 Task: Change 'abc' to ,abc'
Action: Mouse pressed left at (386, 205)
Screenshot: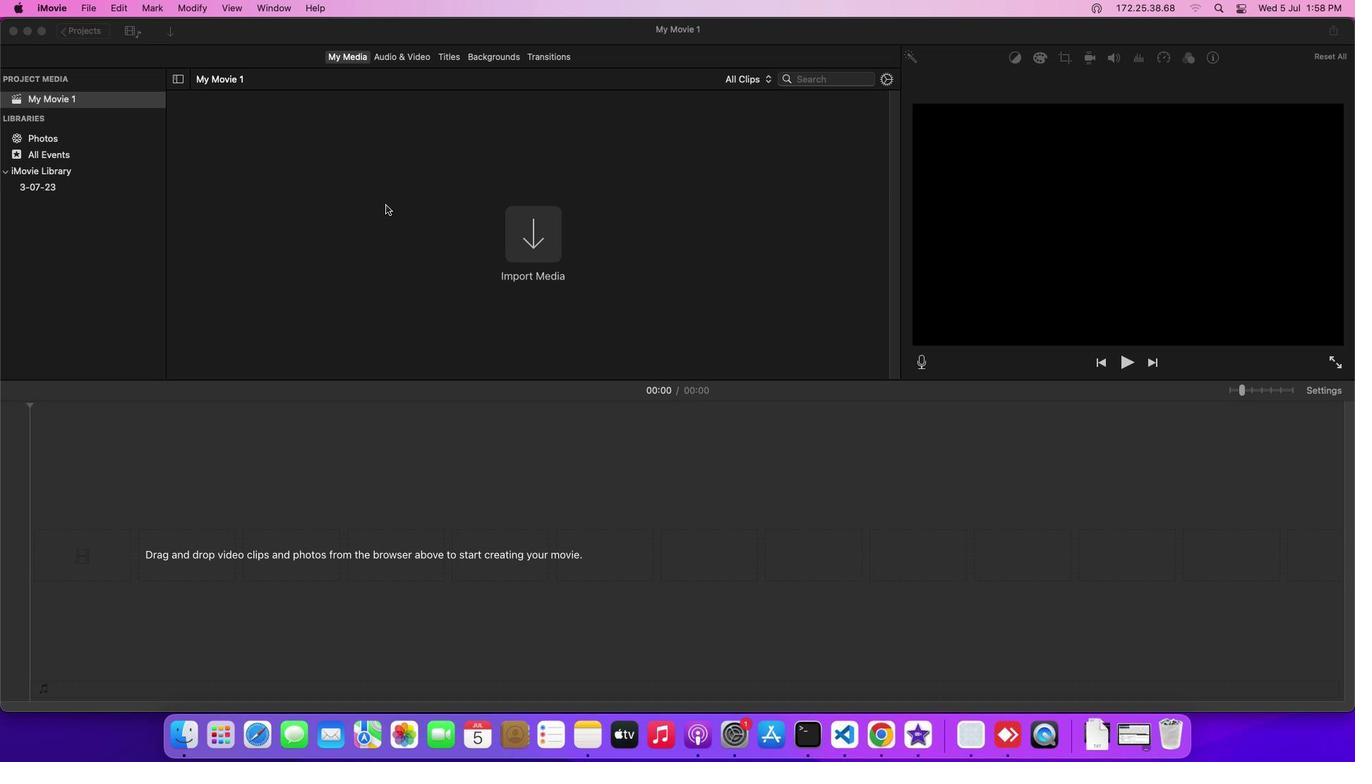 
Action: Mouse moved to (48, 2)
Screenshot: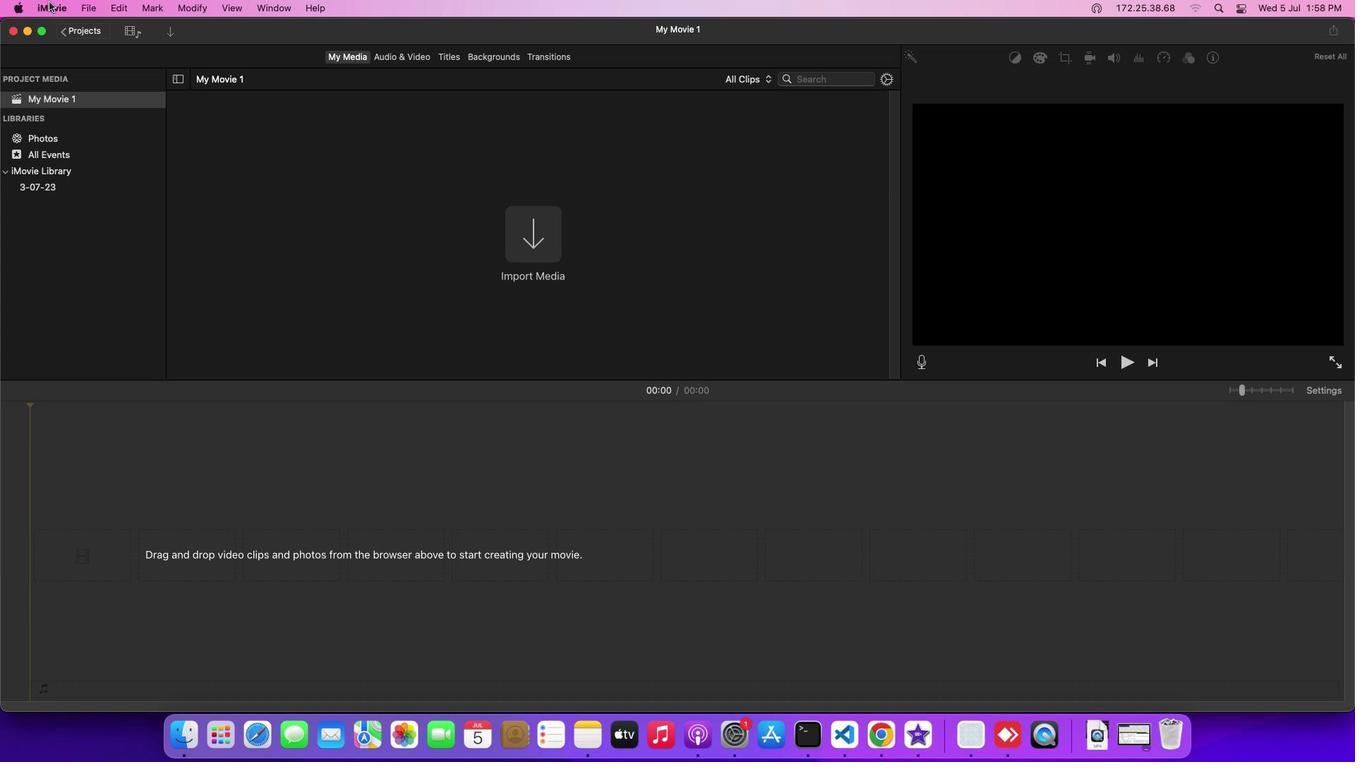 
Action: Mouse pressed left at (48, 2)
Screenshot: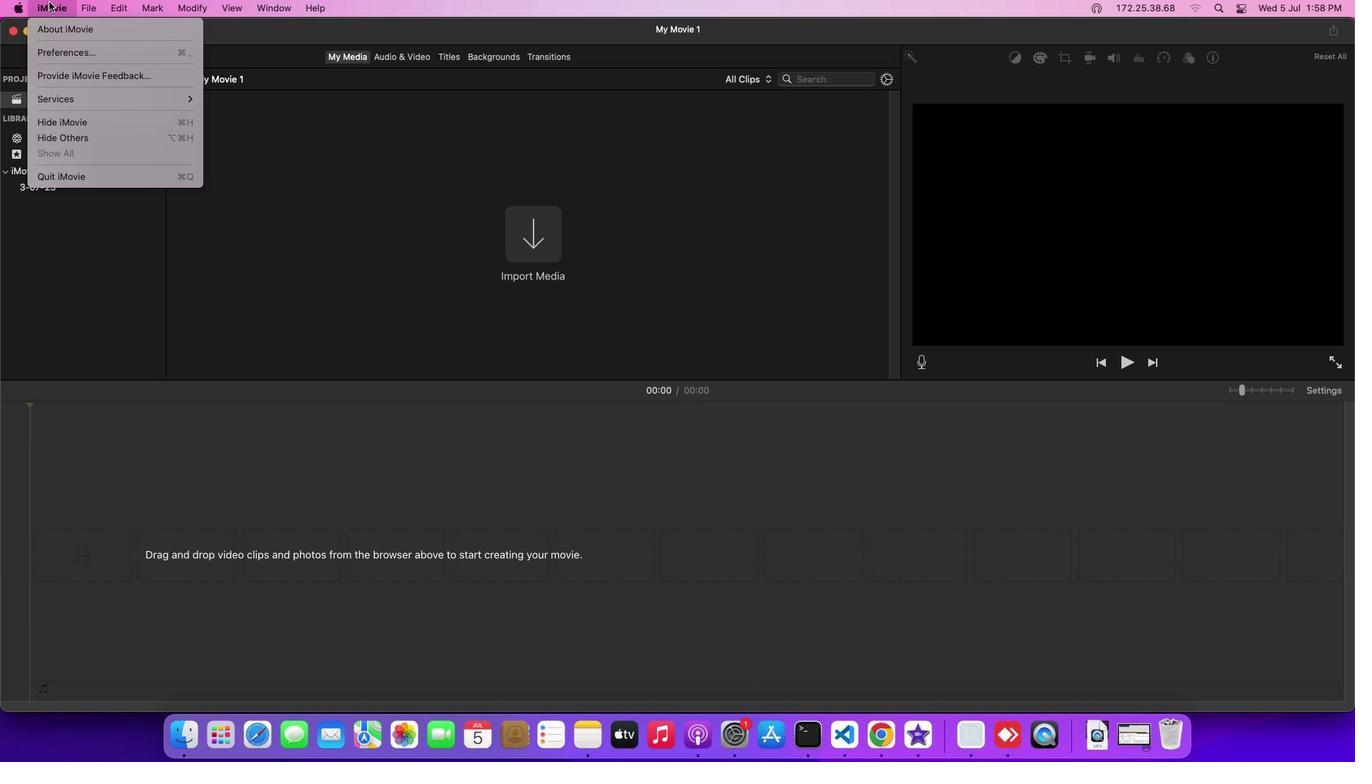 
Action: Mouse moved to (80, 95)
Screenshot: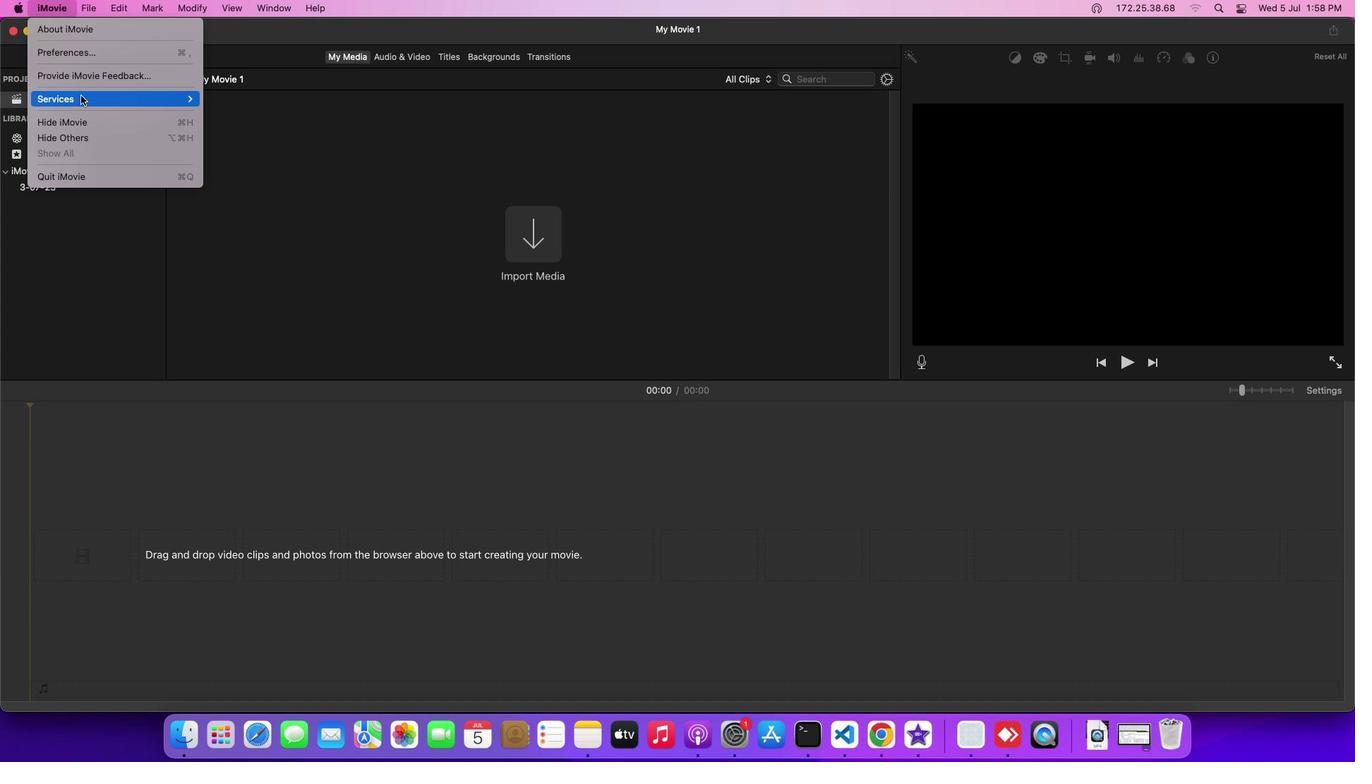 
Action: Mouse pressed left at (80, 95)
Screenshot: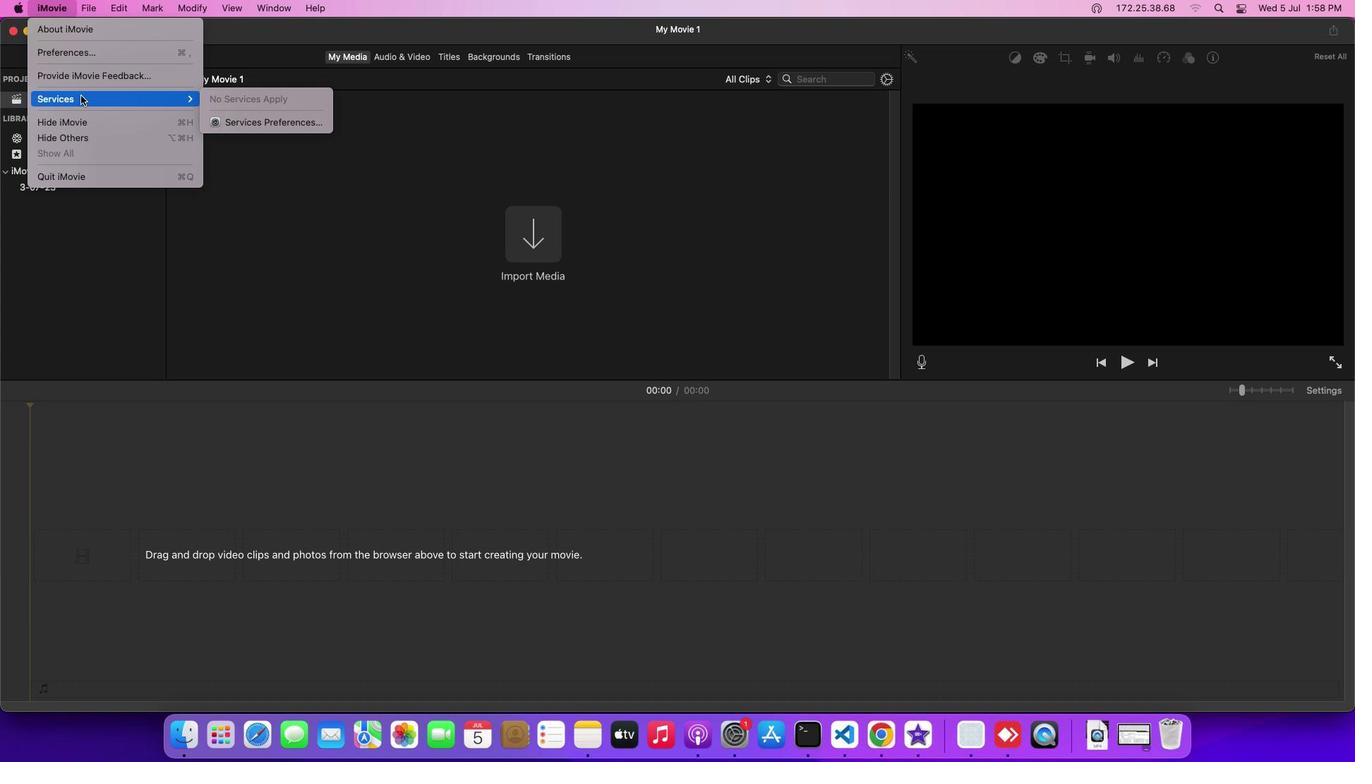 
Action: Mouse moved to (247, 120)
Screenshot: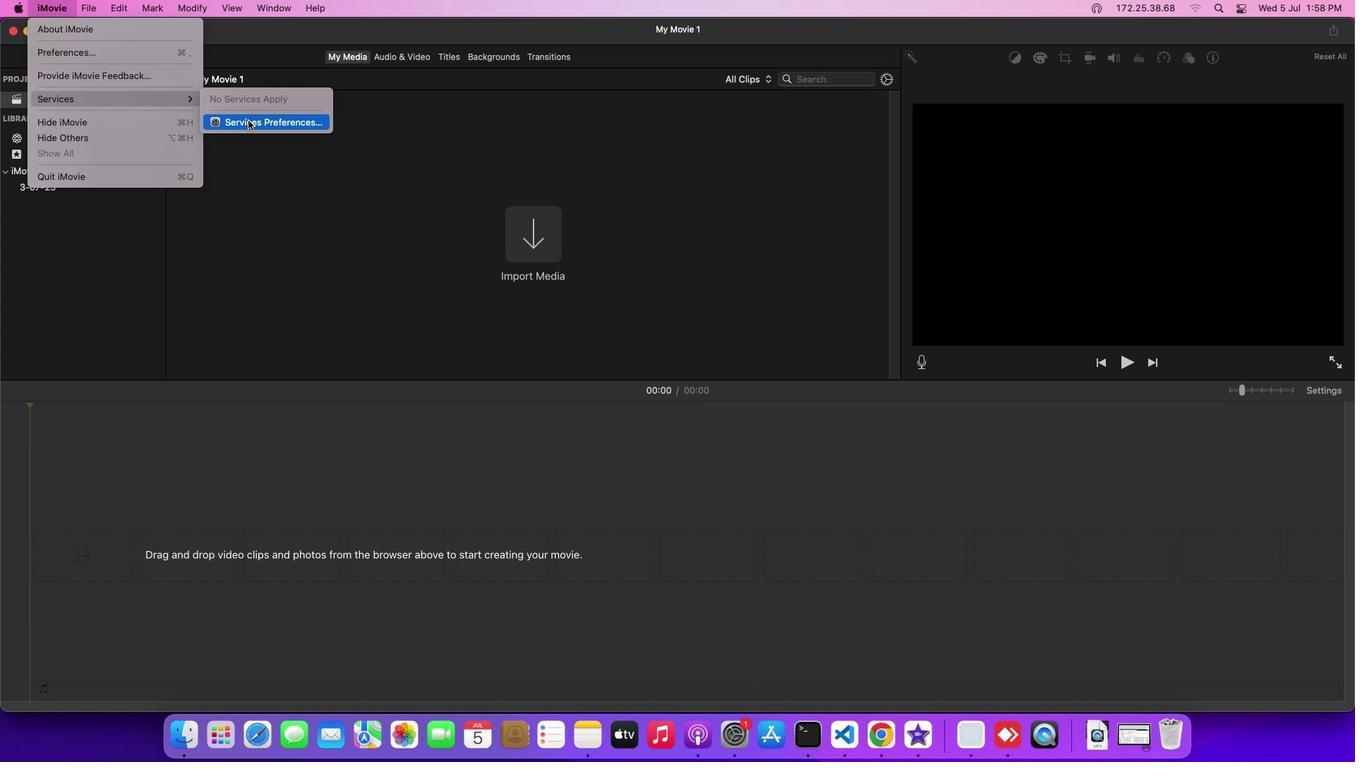 
Action: Mouse pressed left at (247, 120)
Screenshot: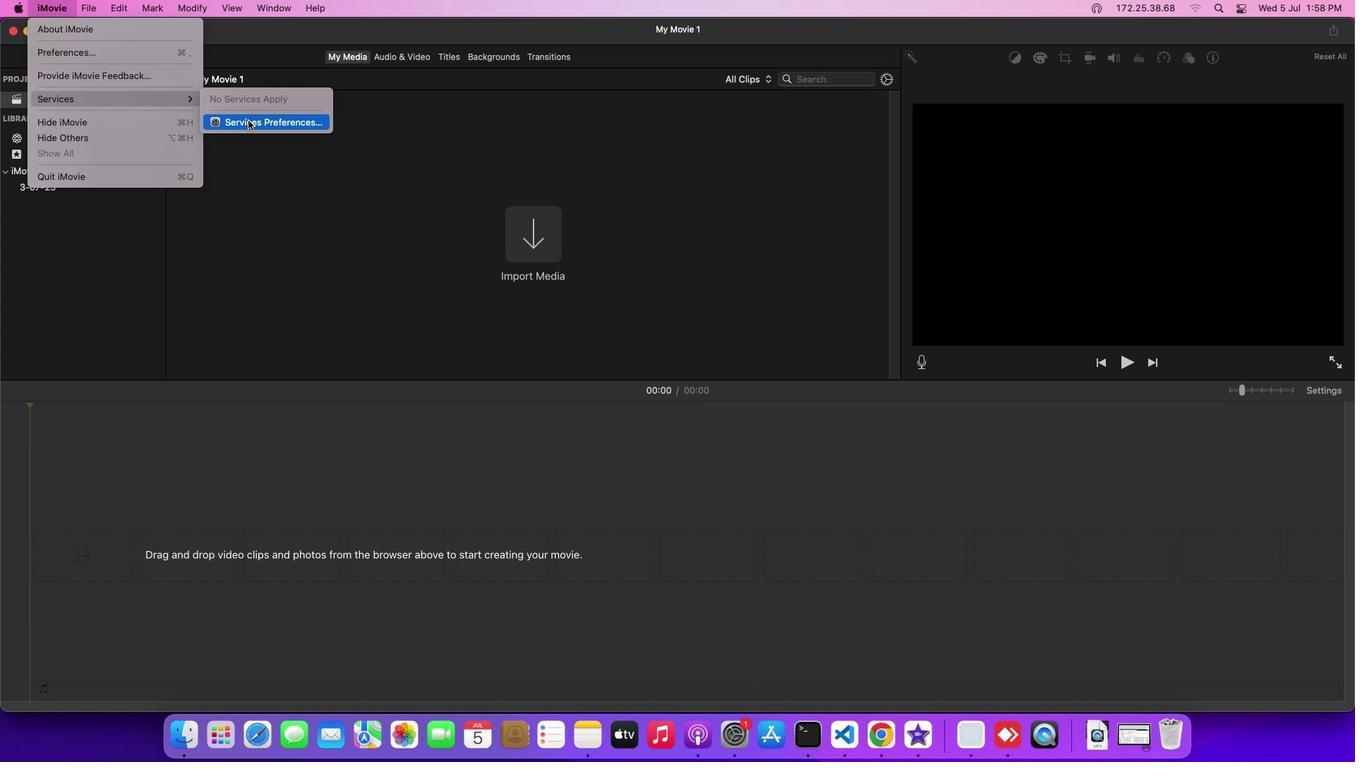 
Action: Mouse moved to (720, 211)
Screenshot: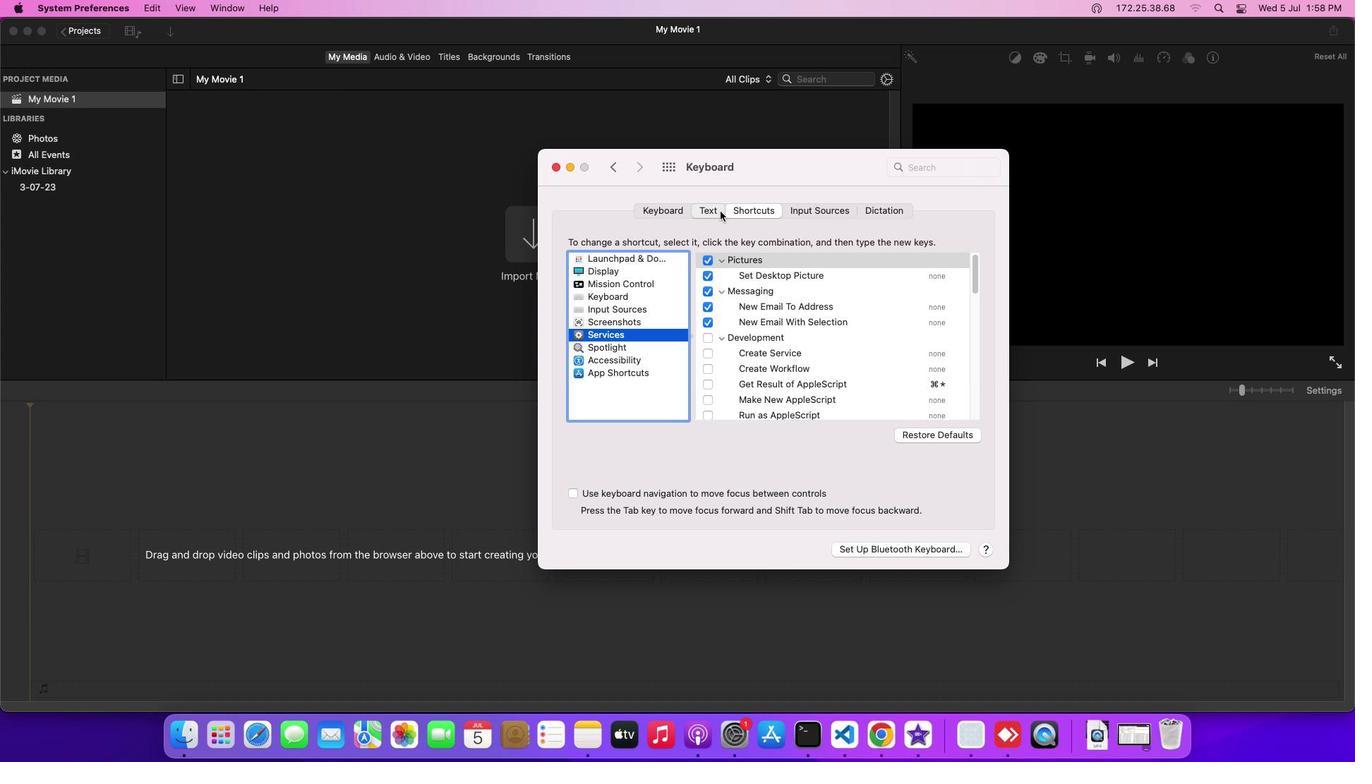
Action: Mouse pressed left at (720, 211)
Screenshot: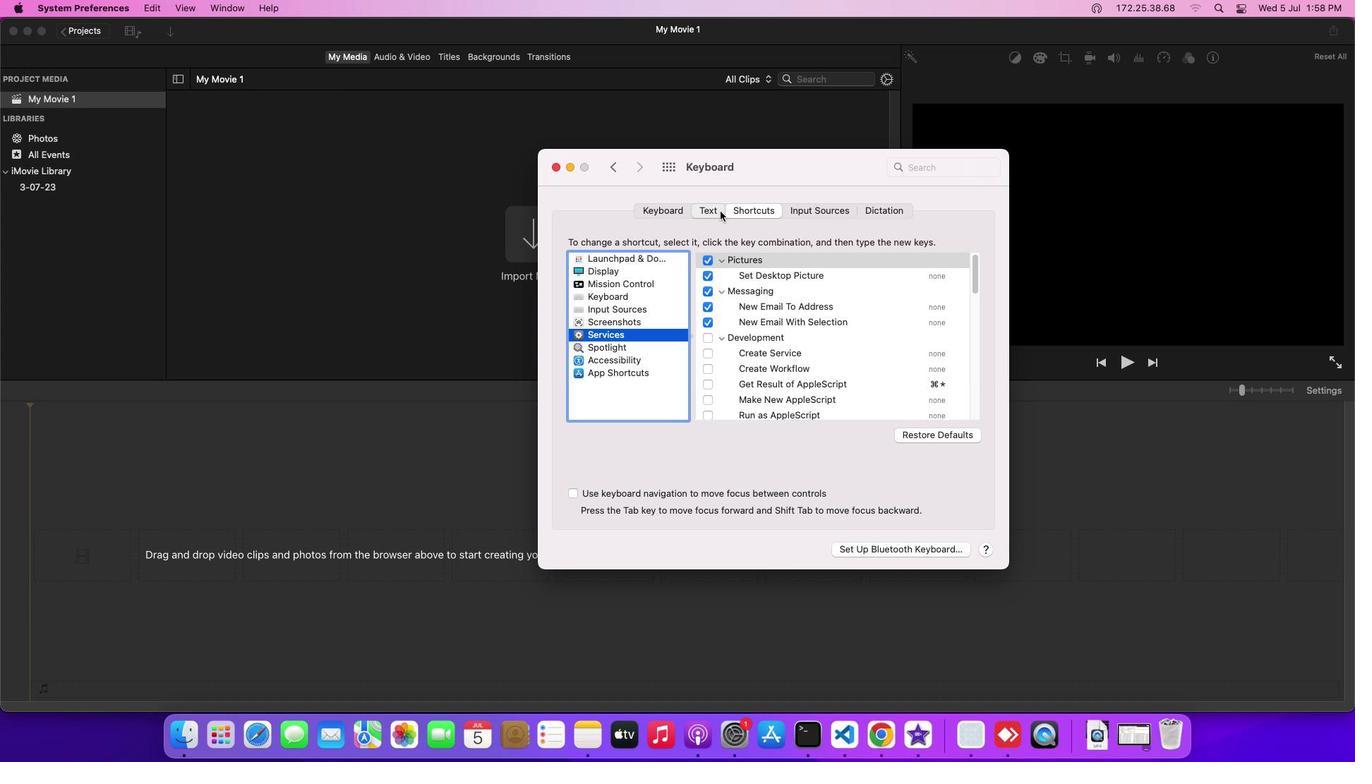 
Action: Mouse moved to (965, 389)
Screenshot: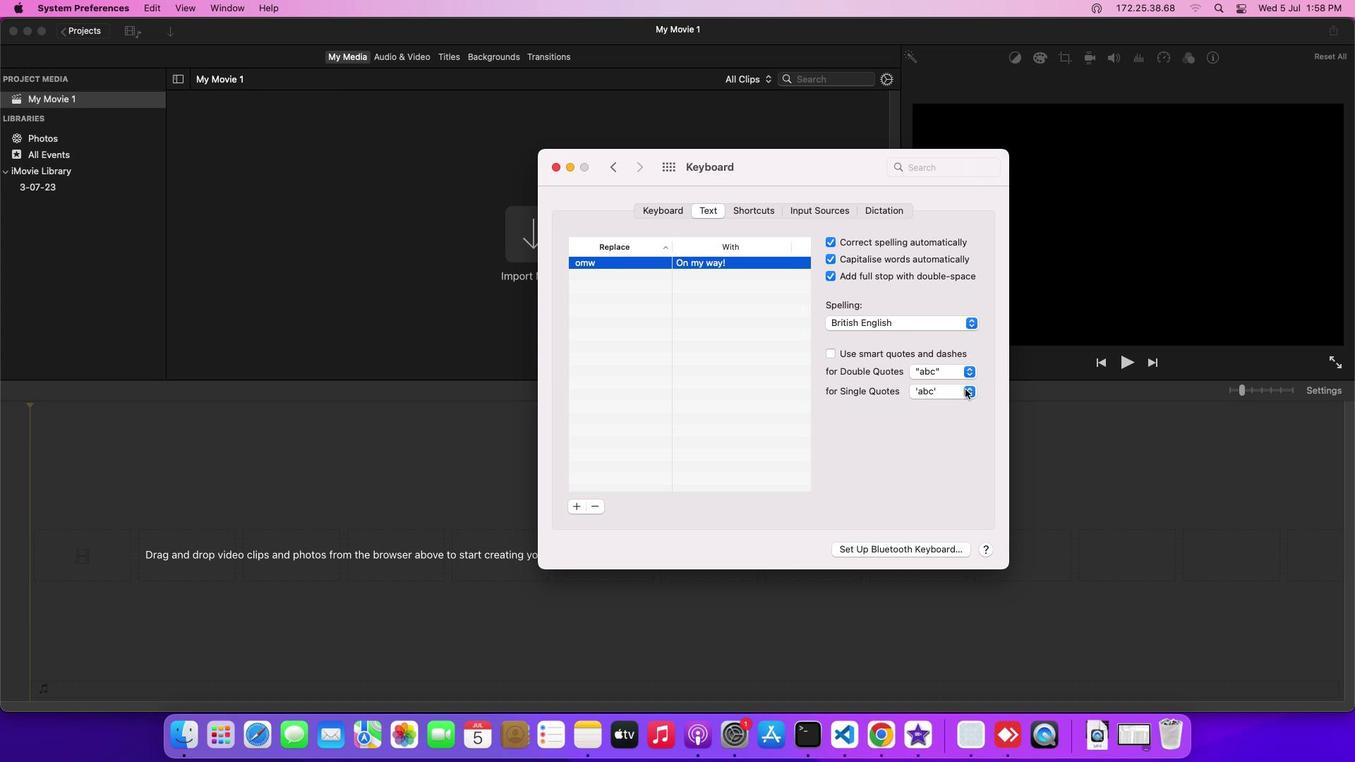 
Action: Mouse pressed left at (965, 389)
Screenshot: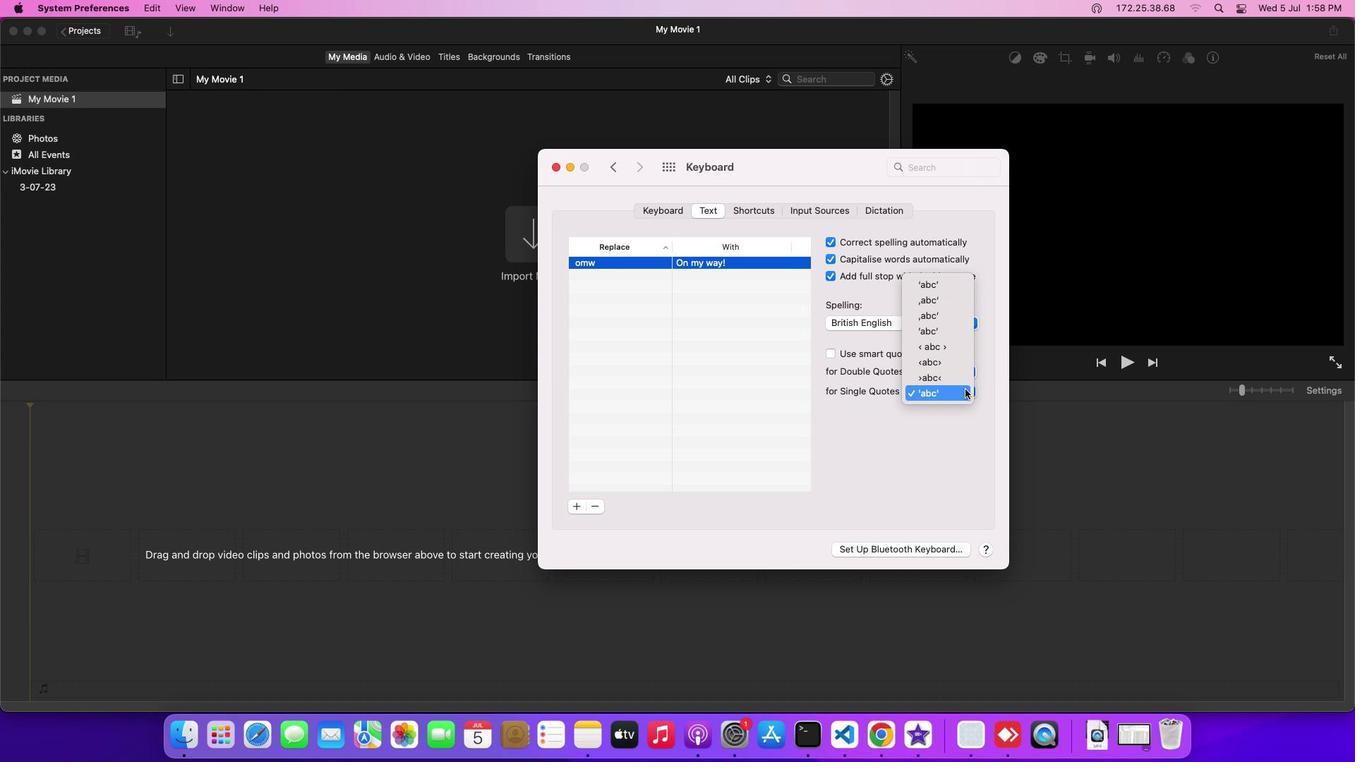 
Action: Mouse moved to (946, 288)
Screenshot: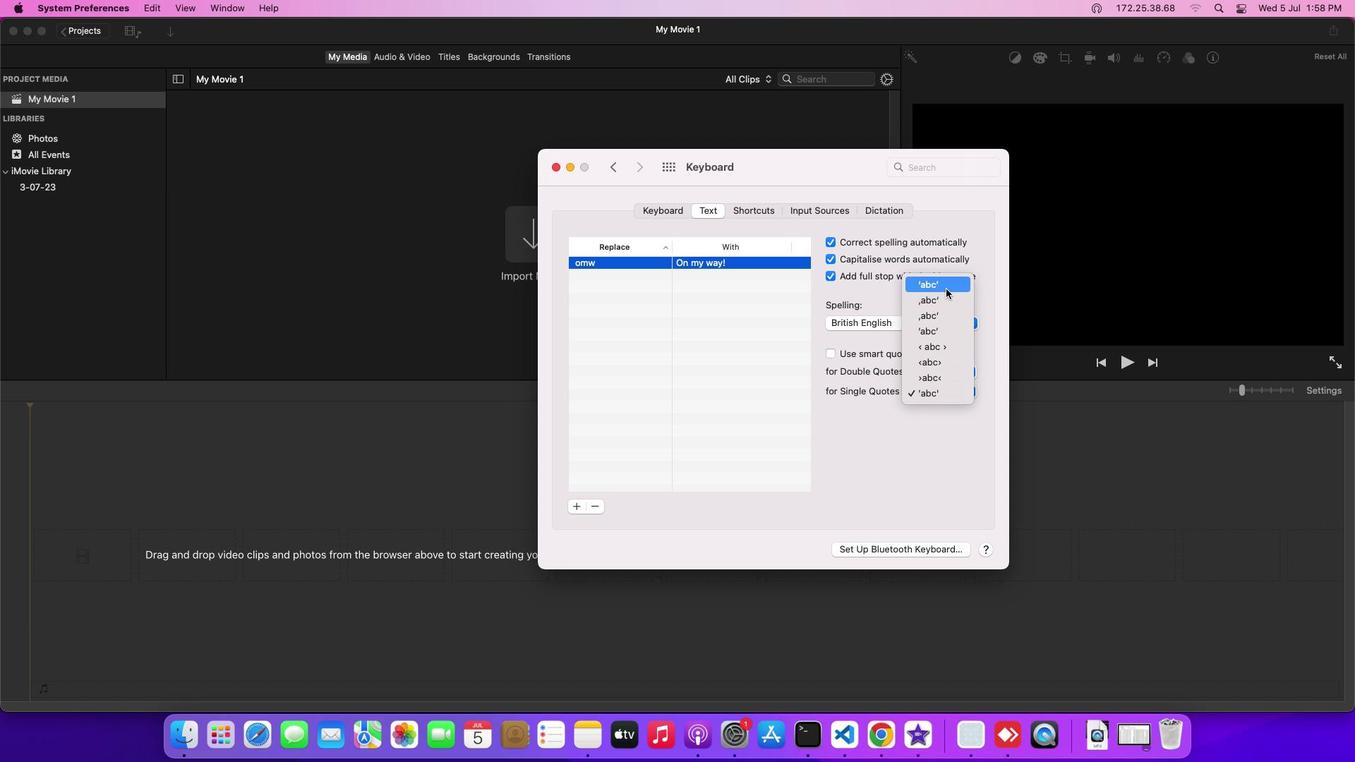 
Action: Mouse pressed left at (946, 288)
Screenshot: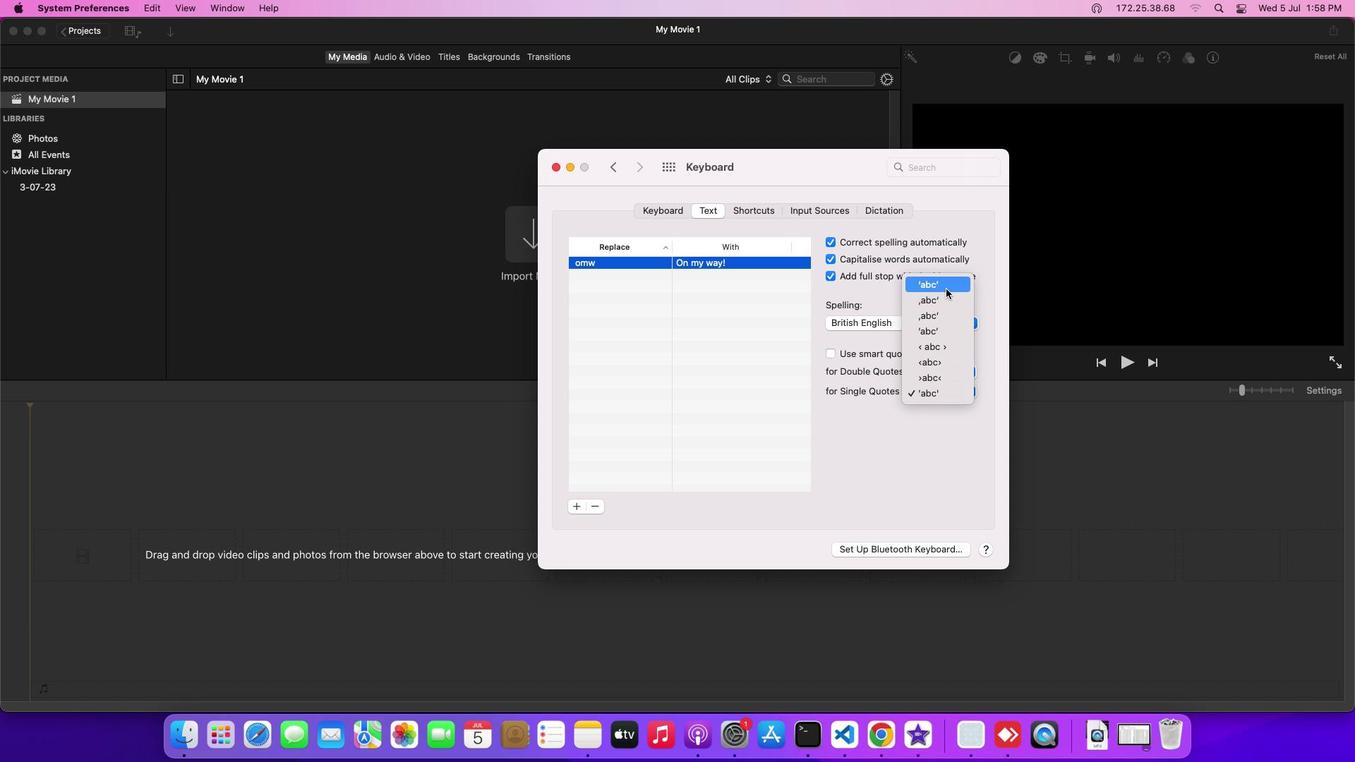 
